 Task: Move the task Improve the appâ€™s error messages and user feedback system to the section To-Do in the project Vertex and sort the tasks in the project by Assignee in Descending order.
Action: Mouse moved to (48, 395)
Screenshot: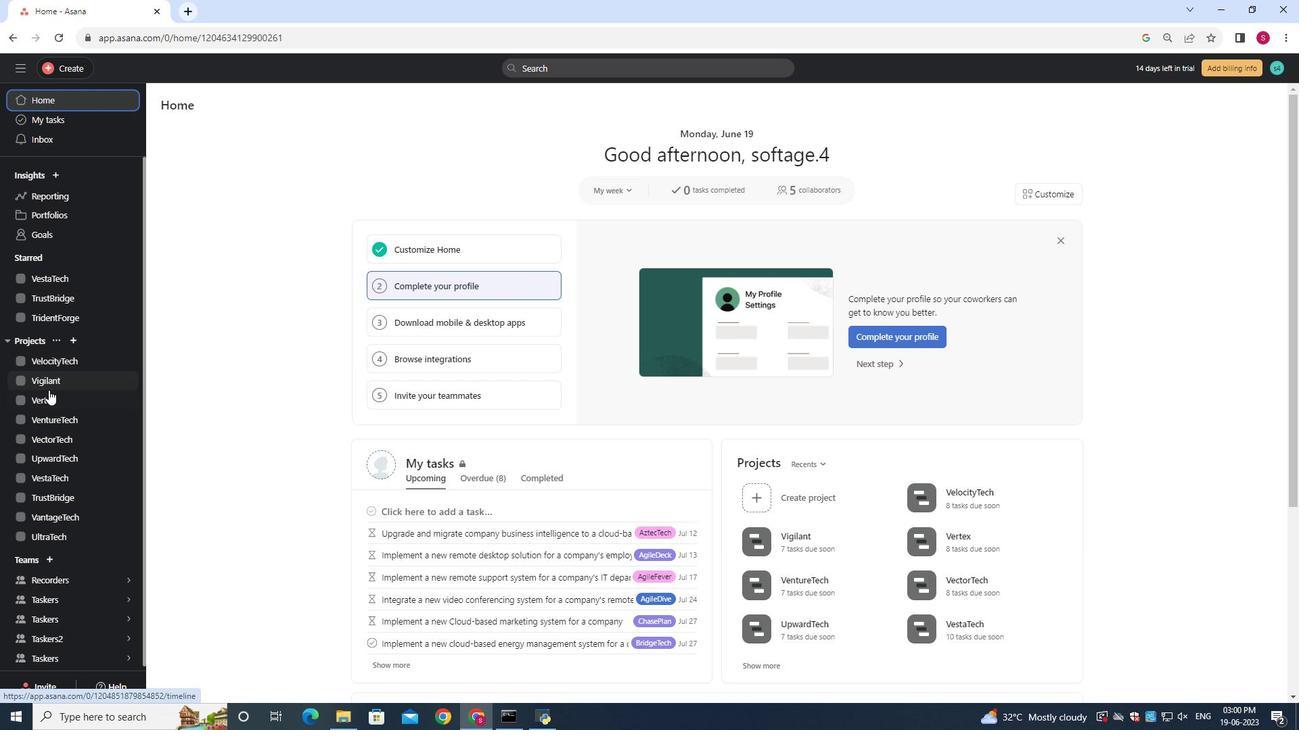 
Action: Mouse pressed left at (48, 395)
Screenshot: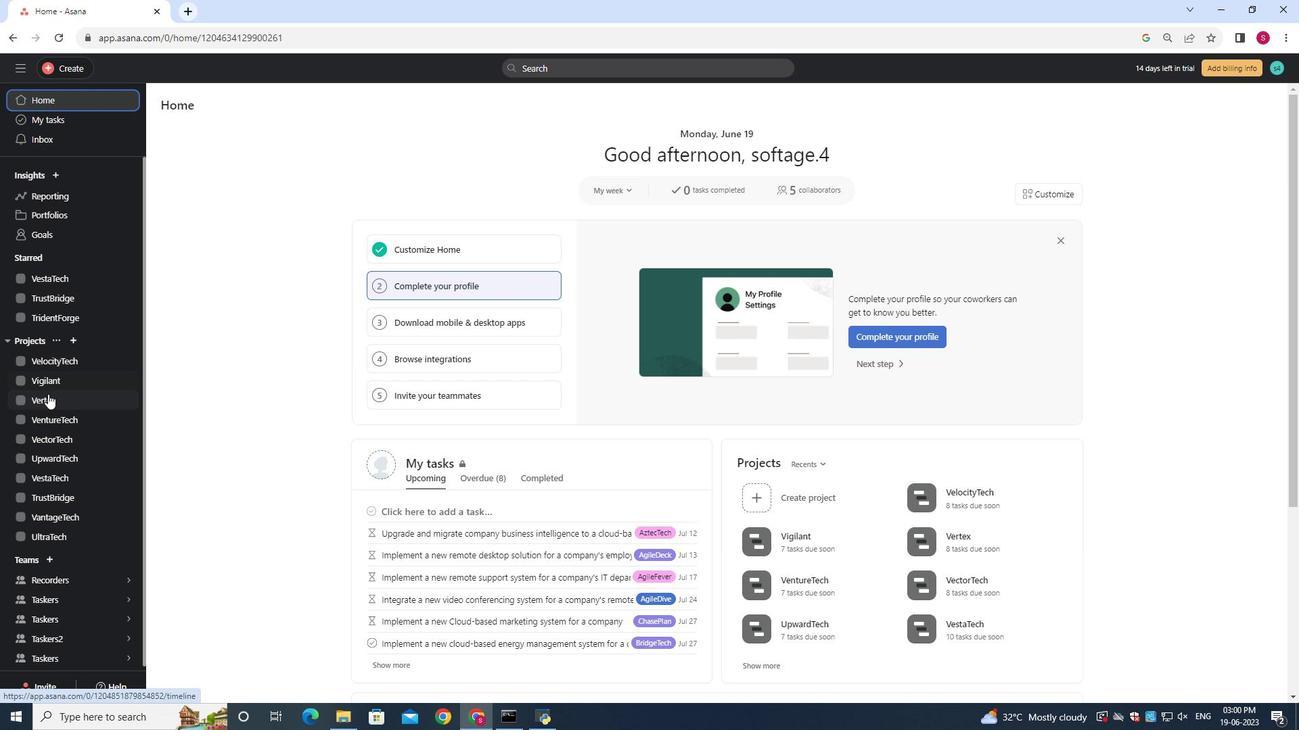 
Action: Mouse moved to (619, 457)
Screenshot: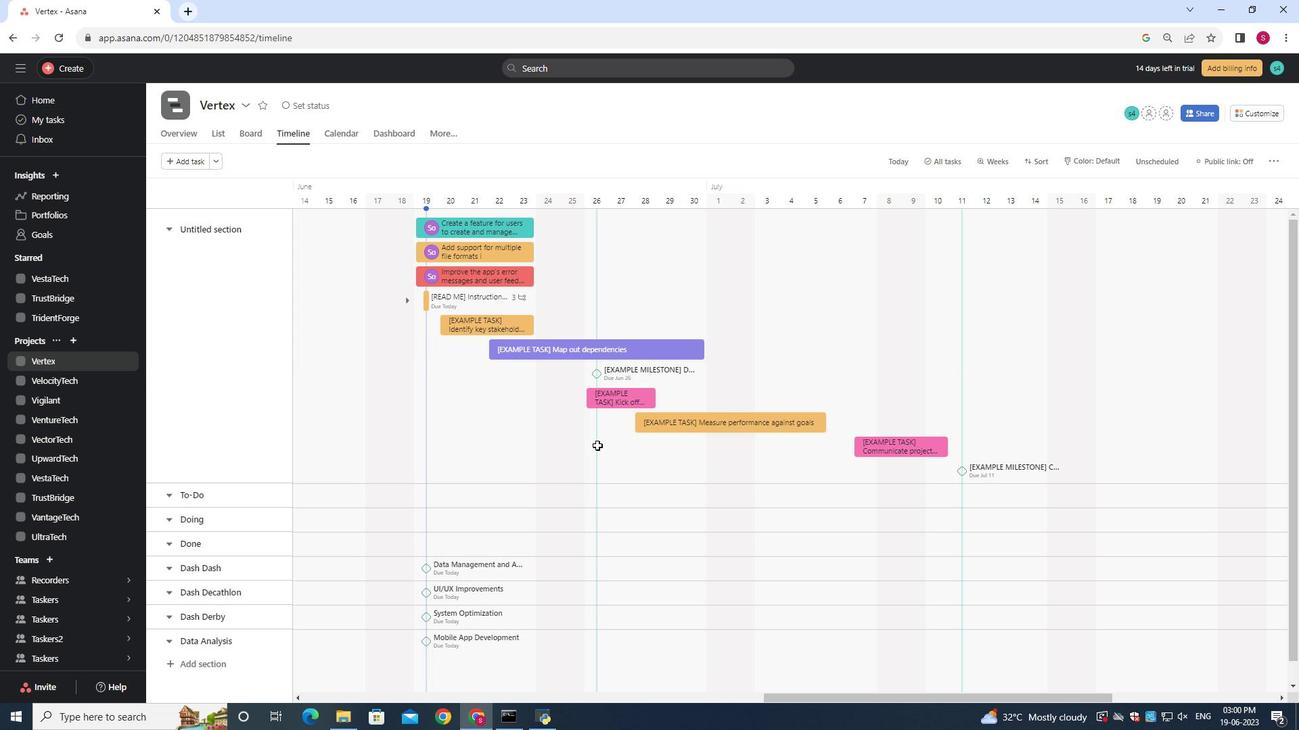 
Action: Mouse scrolled (619, 456) with delta (0, 0)
Screenshot: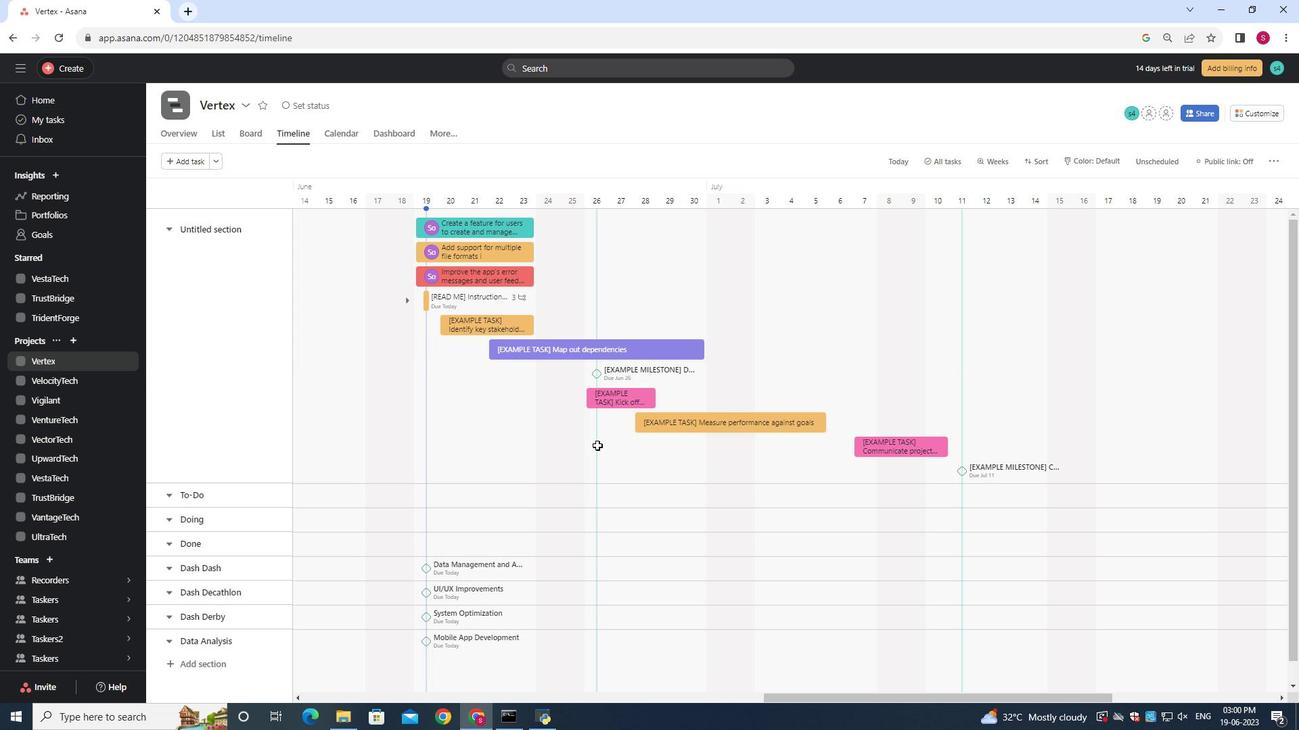 
Action: Mouse moved to (620, 458)
Screenshot: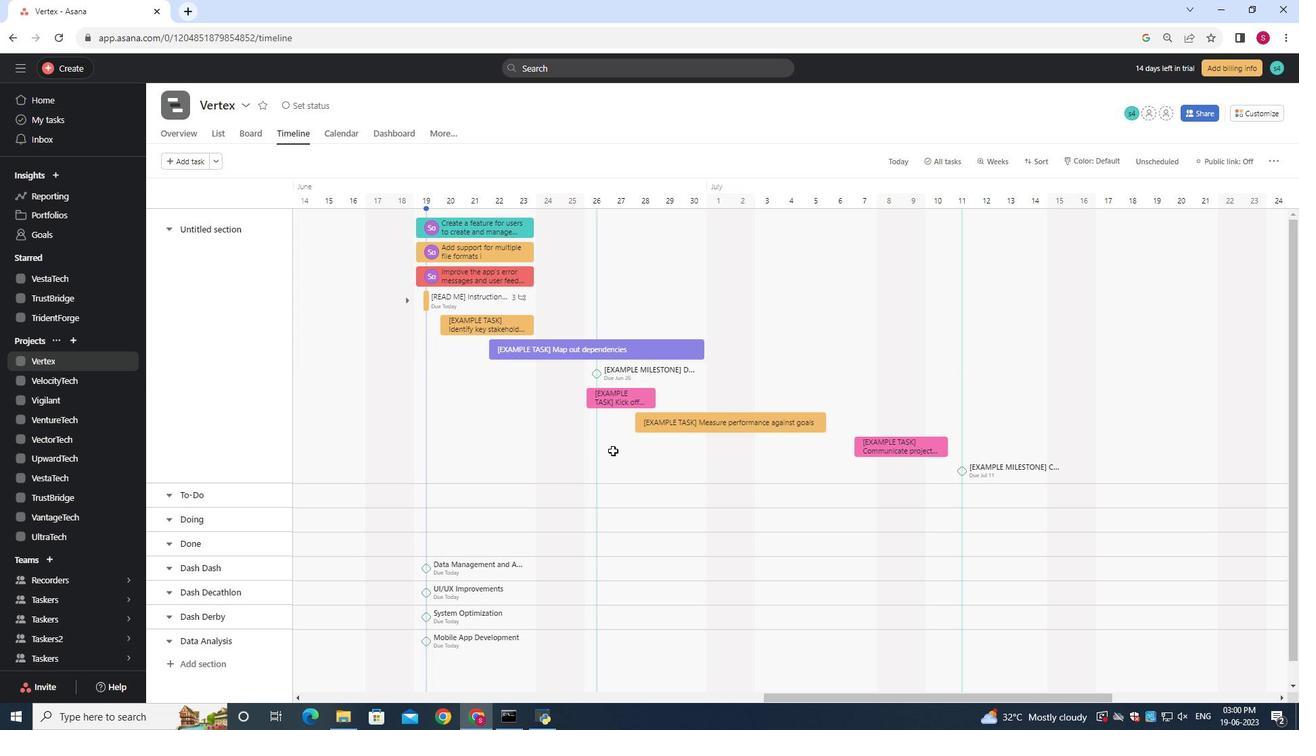 
Action: Mouse scrolled (620, 457) with delta (0, 0)
Screenshot: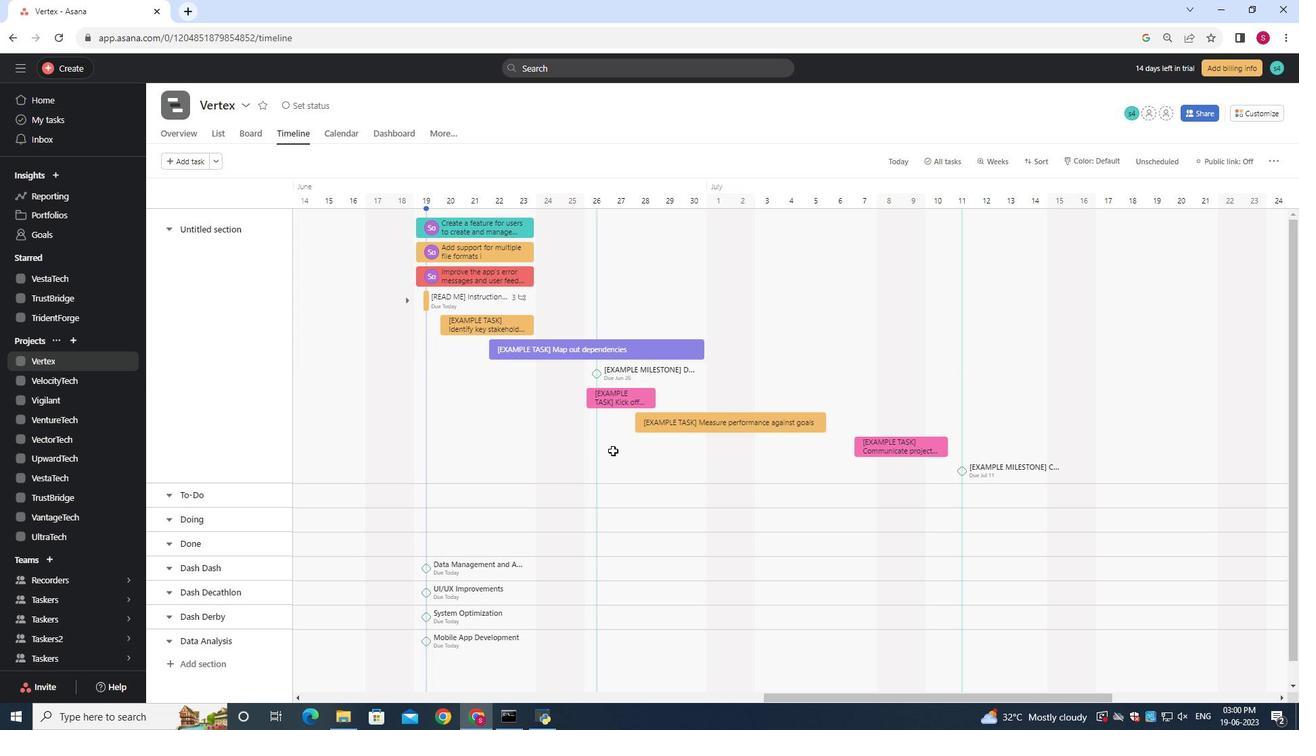 
Action: Mouse scrolled (620, 457) with delta (0, 0)
Screenshot: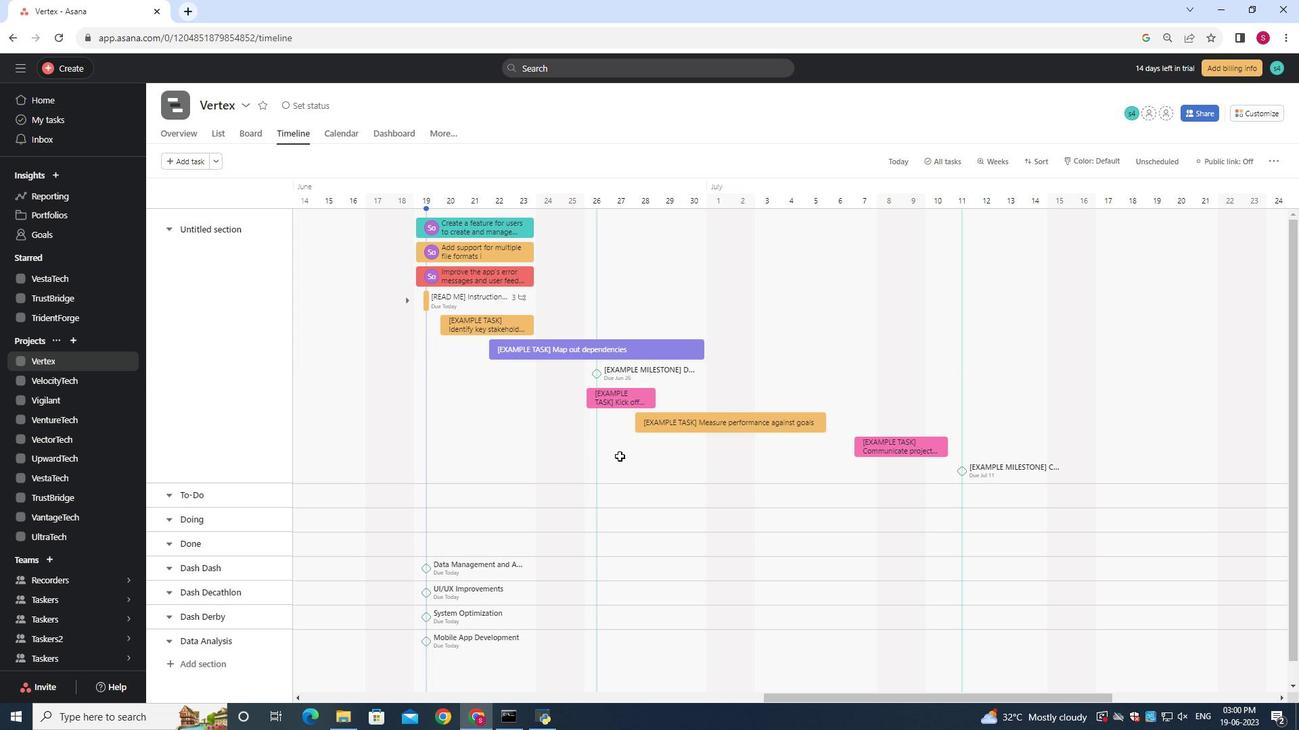 
Action: Mouse moved to (600, 468)
Screenshot: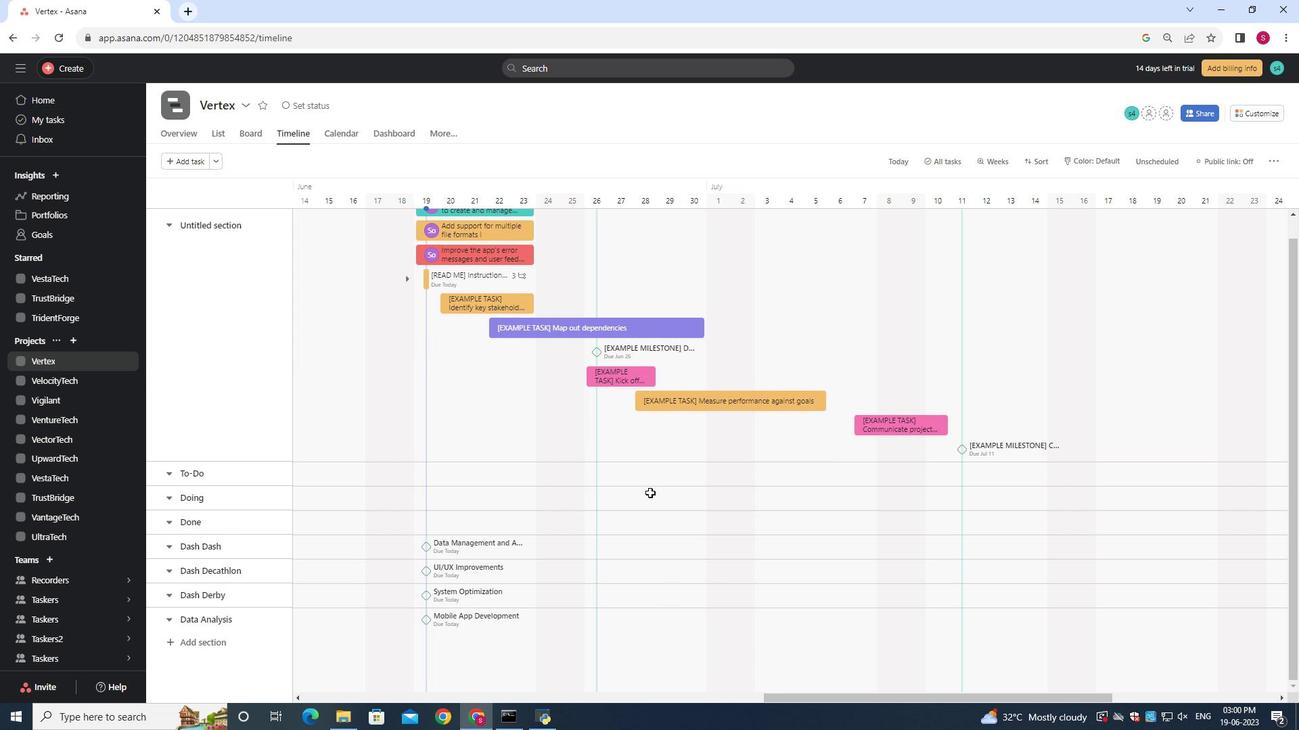 
Action: Mouse scrolled (600, 469) with delta (0, 0)
Screenshot: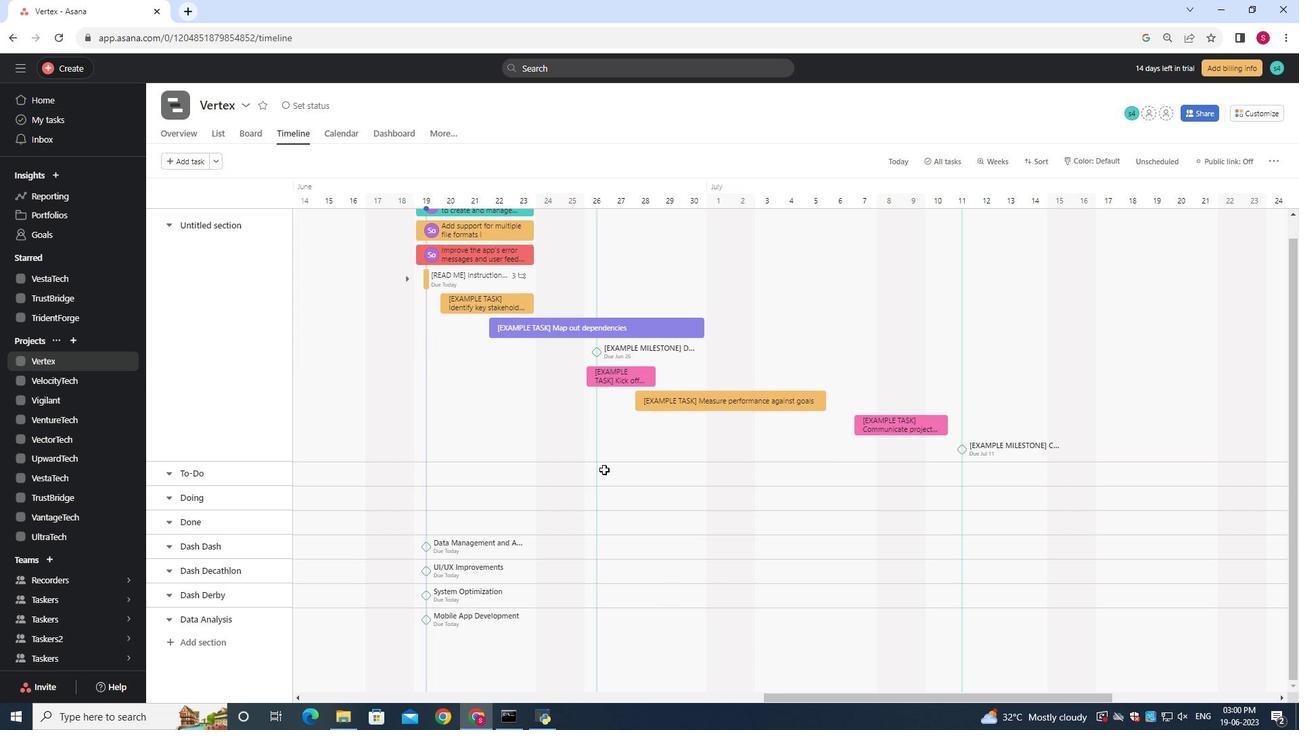 
Action: Mouse scrolled (600, 469) with delta (0, 0)
Screenshot: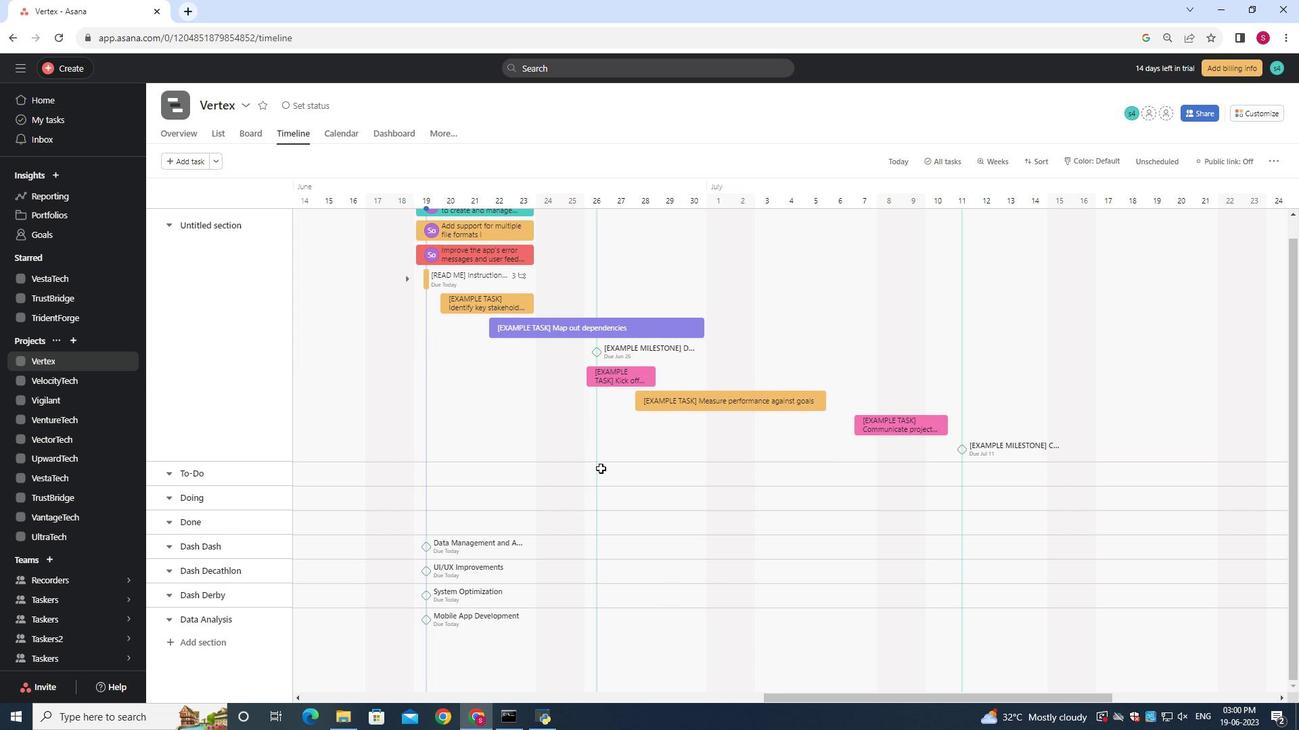 
Action: Mouse scrolled (600, 469) with delta (0, 0)
Screenshot: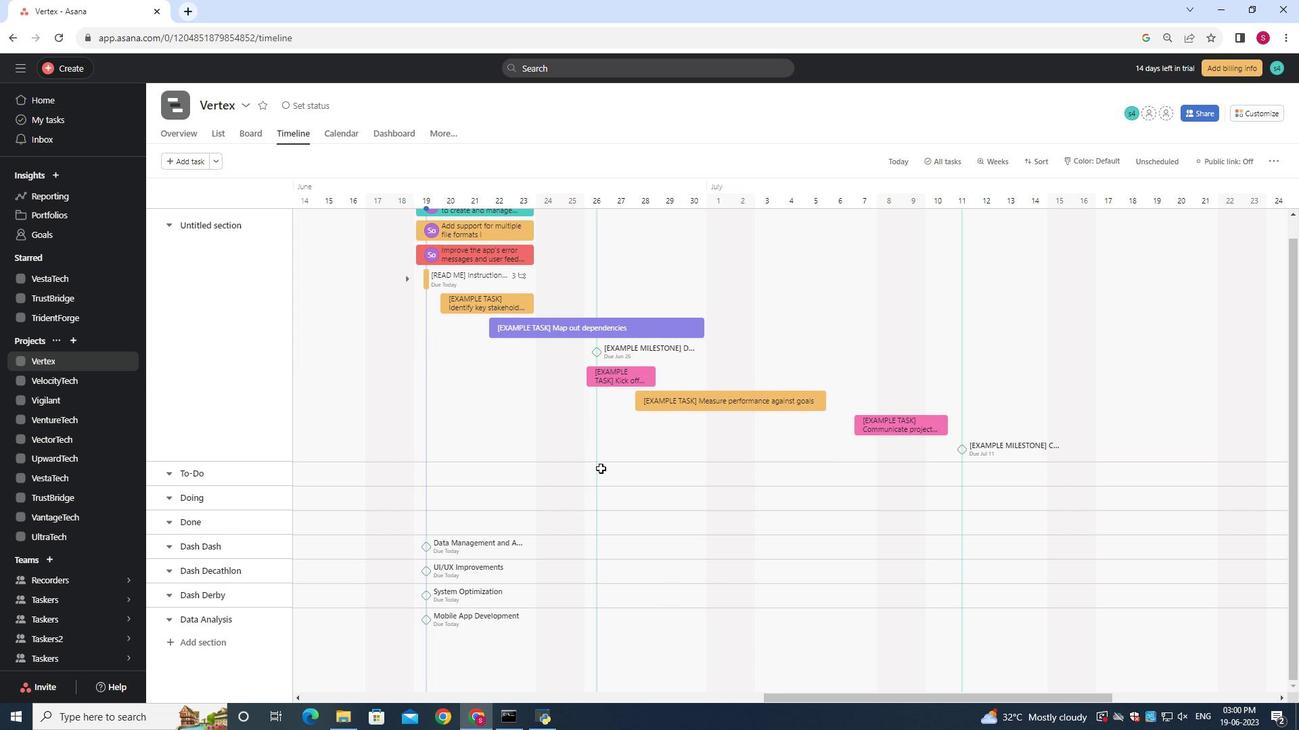 
Action: Mouse scrolled (600, 469) with delta (0, 0)
Screenshot: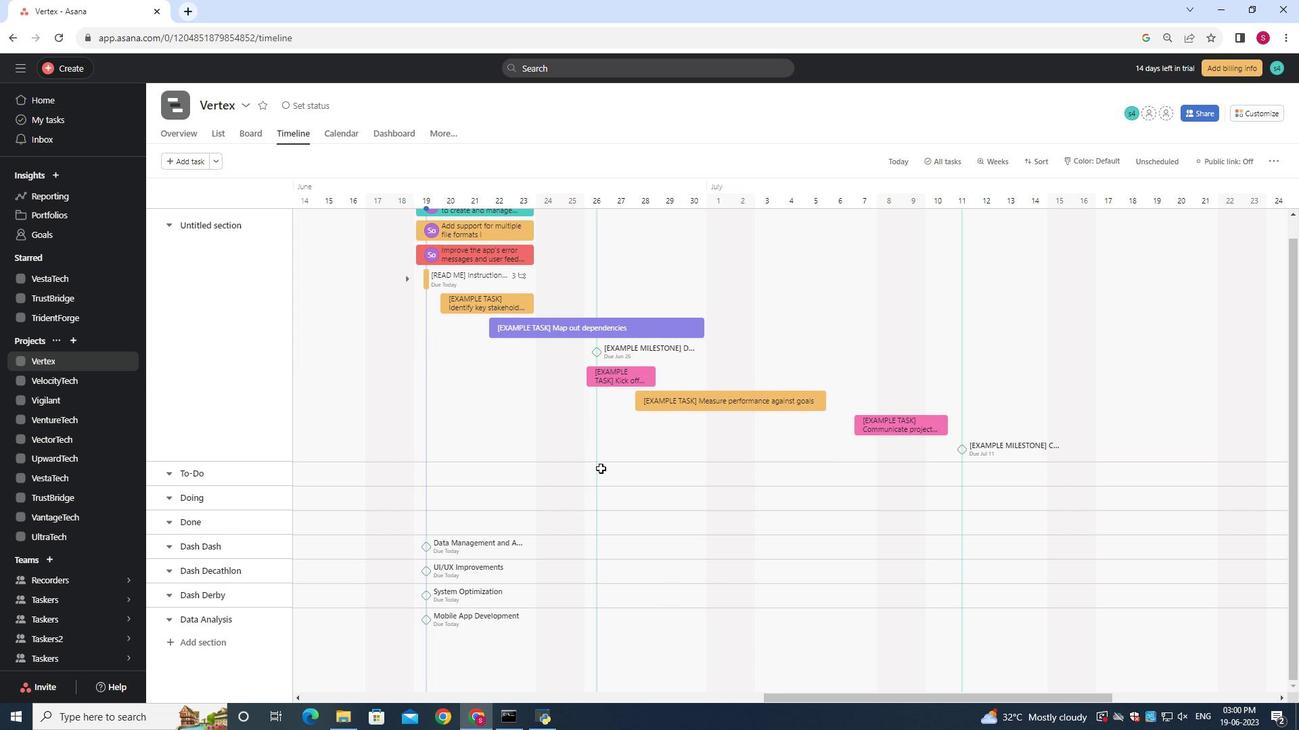 
Action: Mouse scrolled (600, 469) with delta (0, 0)
Screenshot: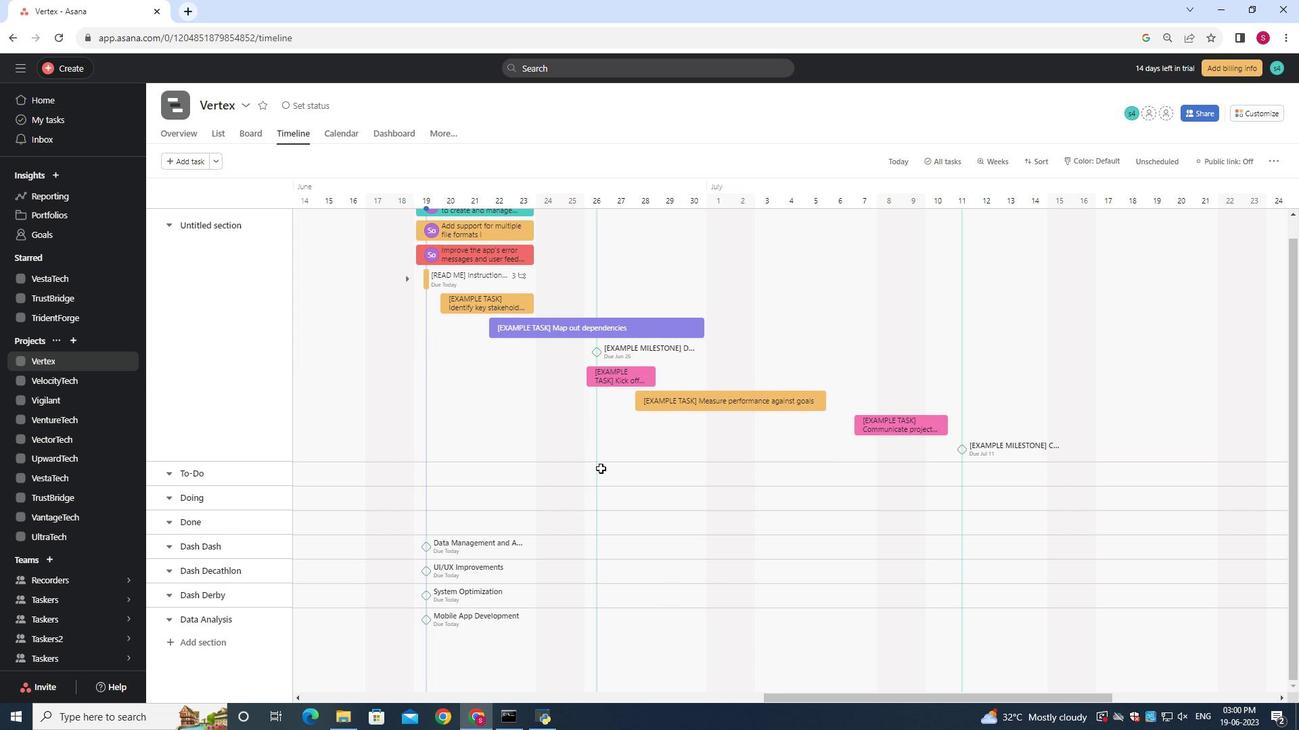 
Action: Mouse moved to (554, 414)
Screenshot: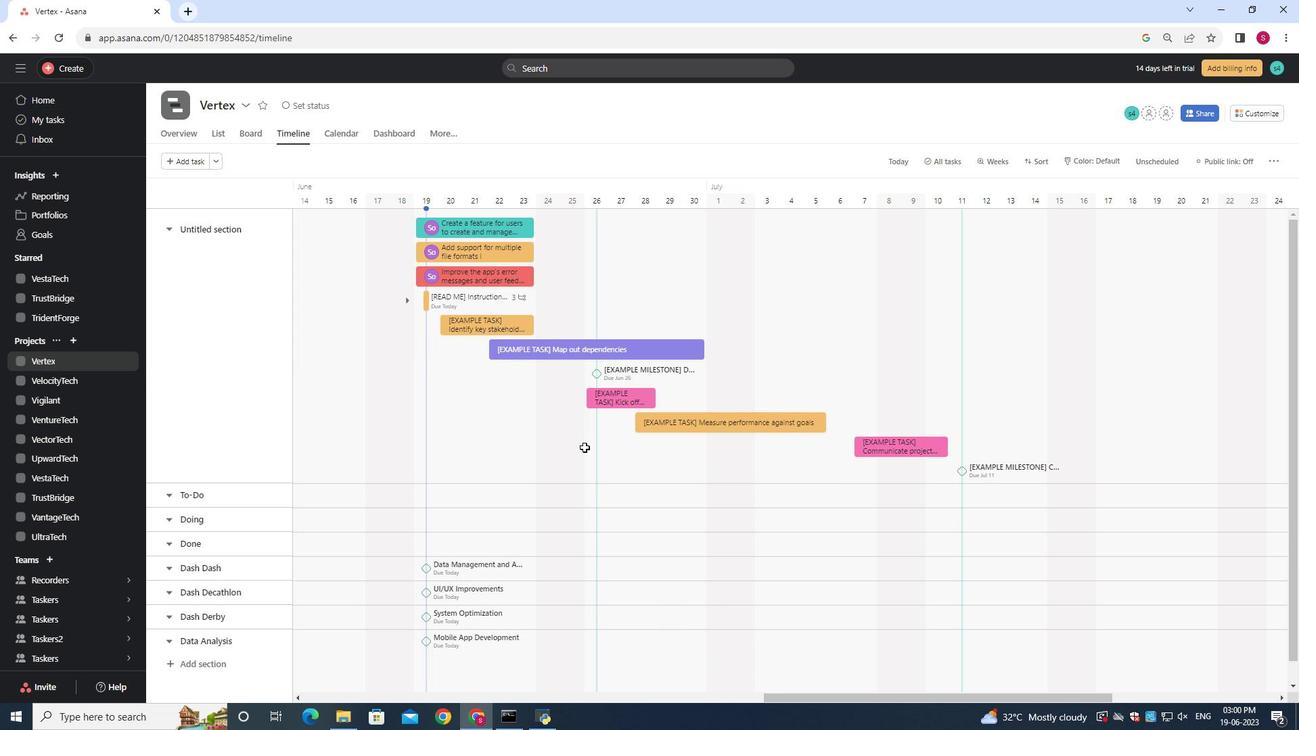 
Action: Mouse scrolled (554, 415) with delta (0, 0)
Screenshot: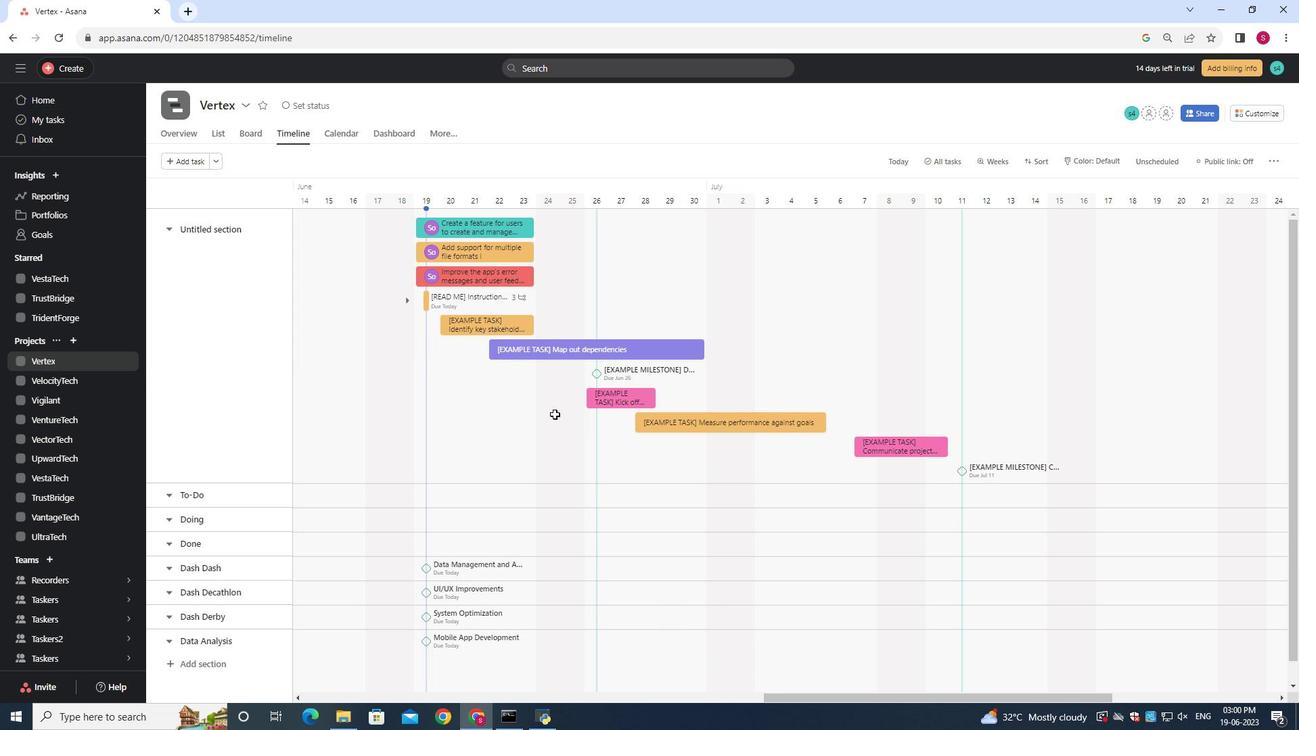 
Action: Mouse scrolled (554, 415) with delta (0, 0)
Screenshot: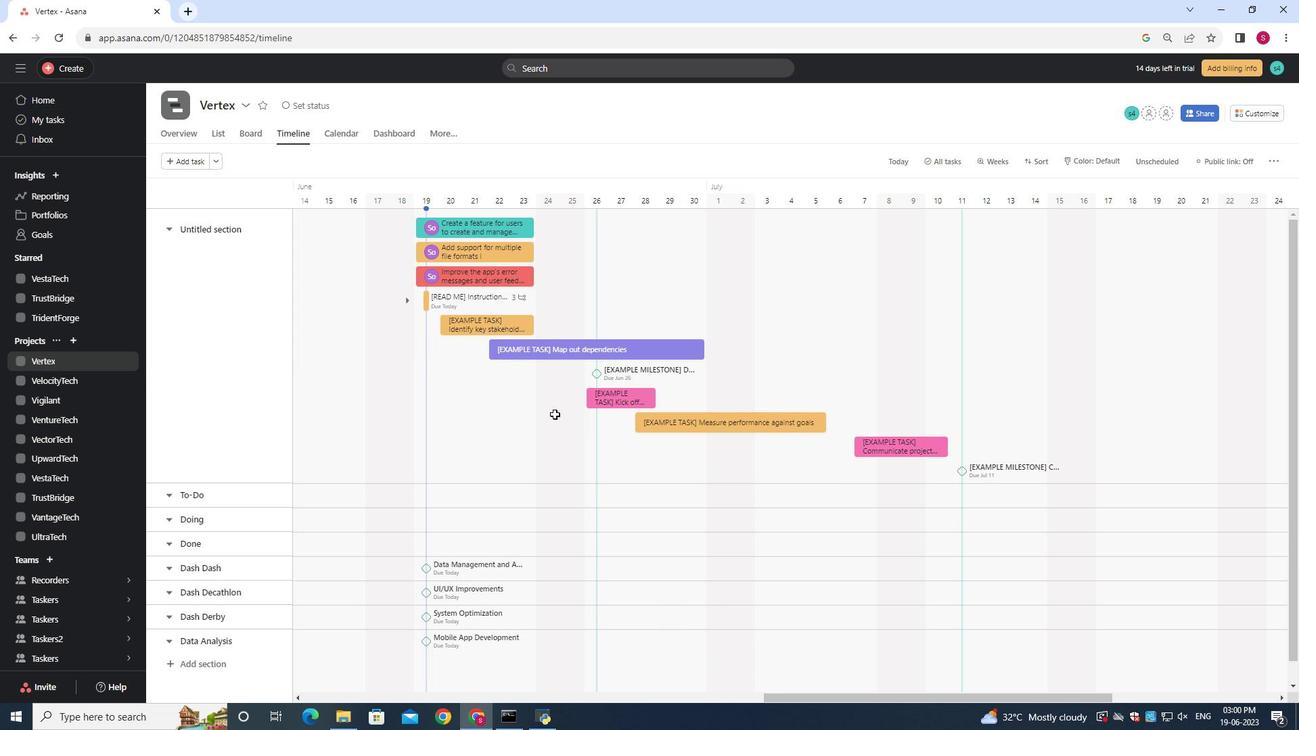 
Action: Mouse scrolled (554, 415) with delta (0, 0)
Screenshot: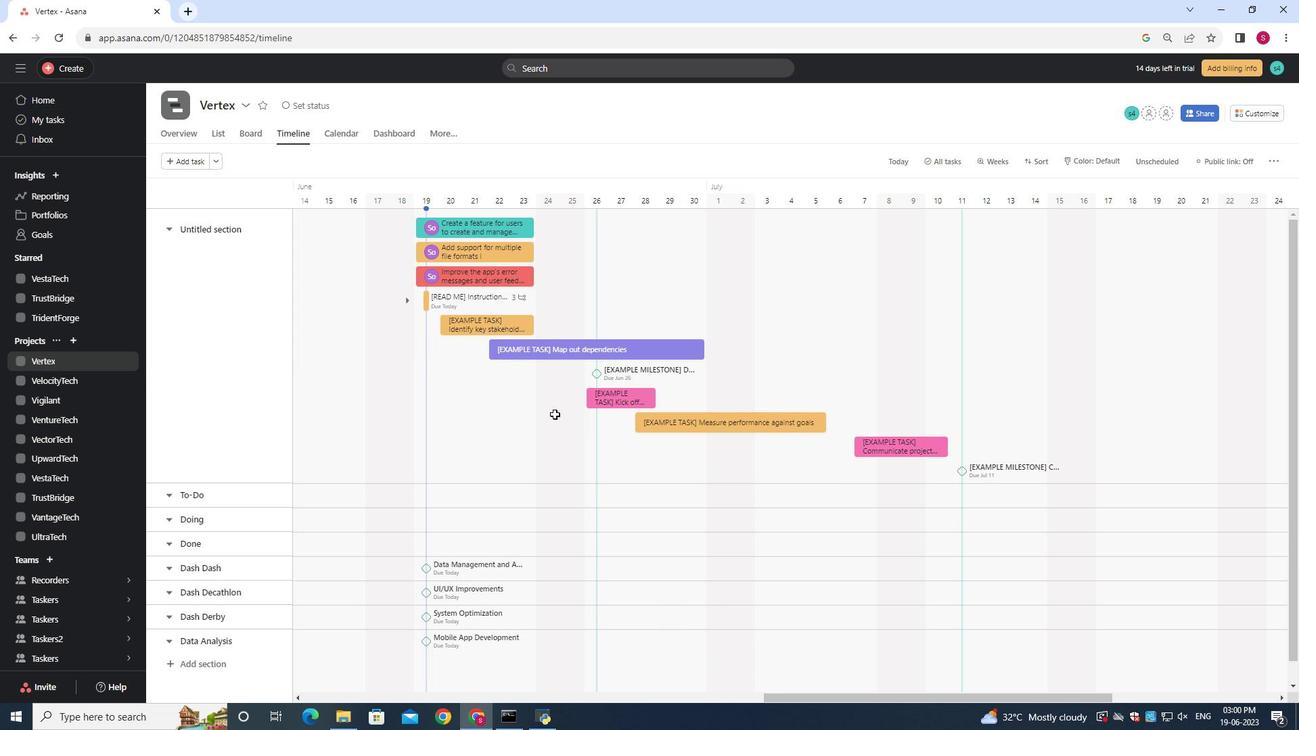 
Action: Mouse scrolled (554, 415) with delta (0, 0)
Screenshot: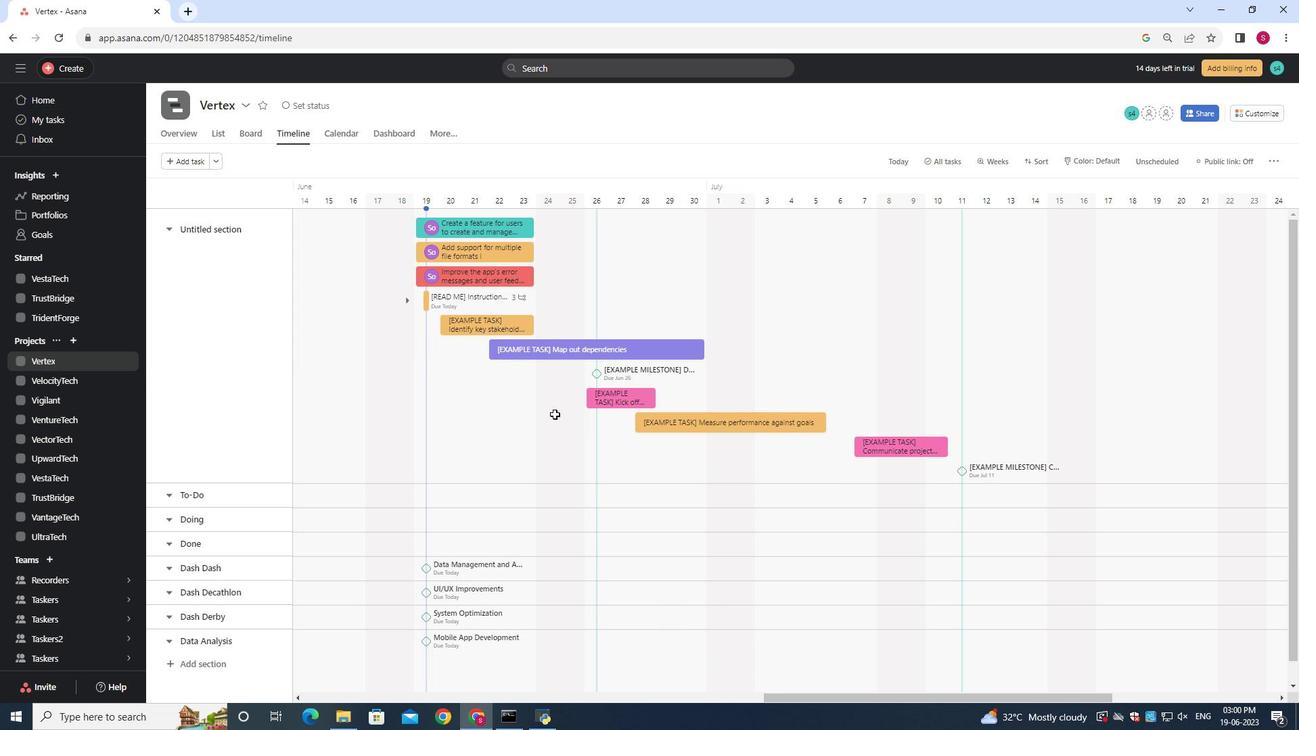 
Action: Mouse scrolled (554, 415) with delta (0, 0)
Screenshot: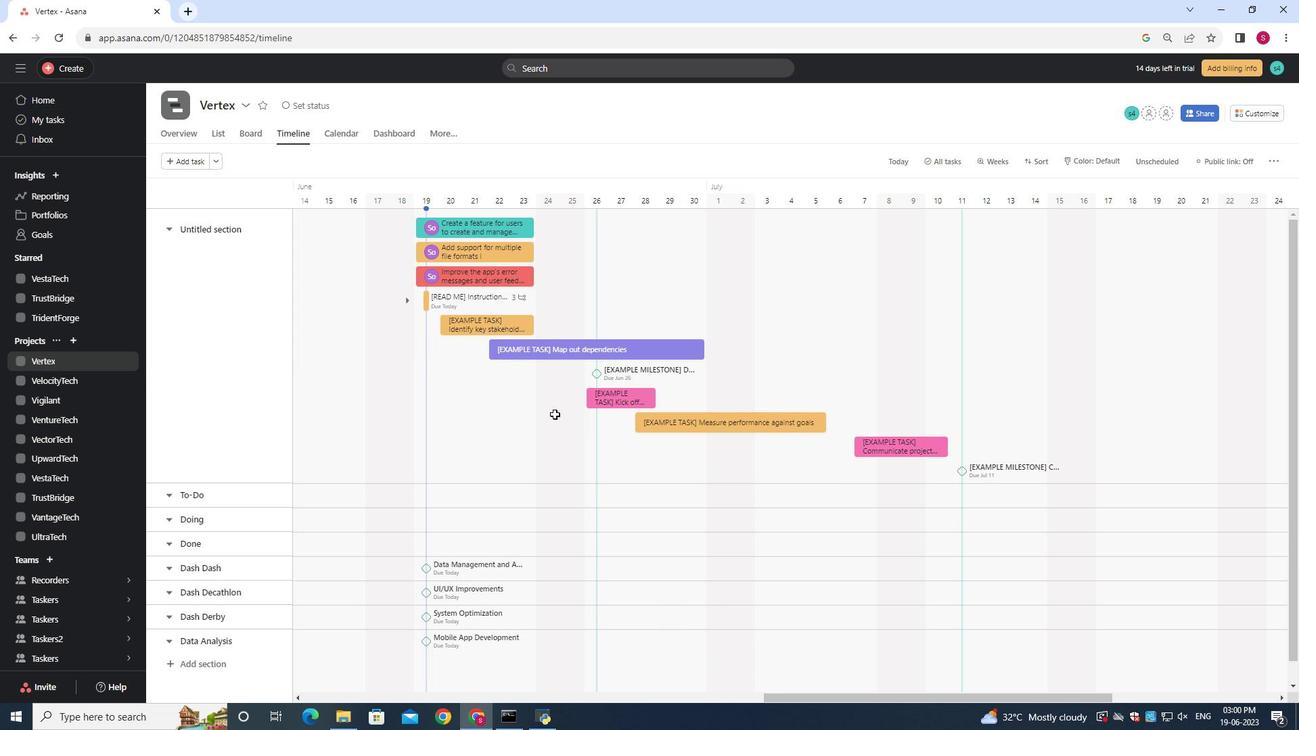 
Action: Mouse moved to (481, 274)
Screenshot: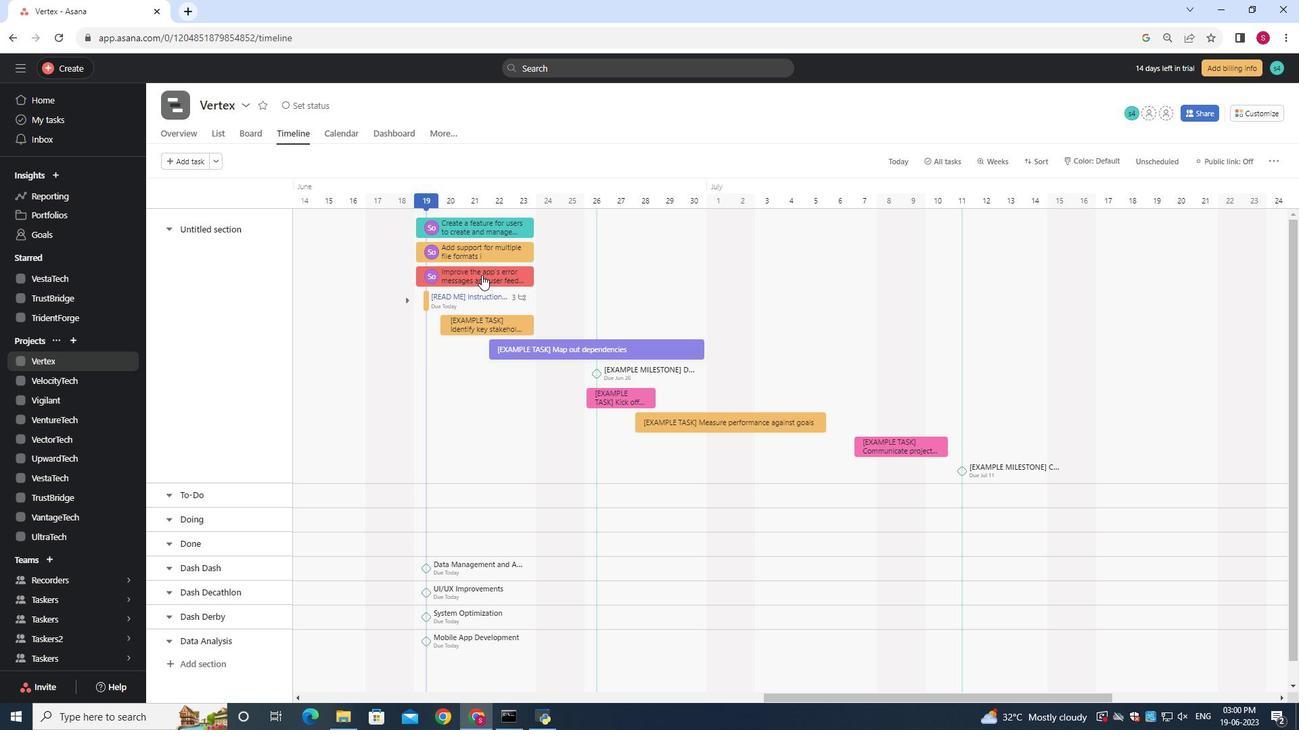 
Action: Mouse pressed left at (481, 274)
Screenshot: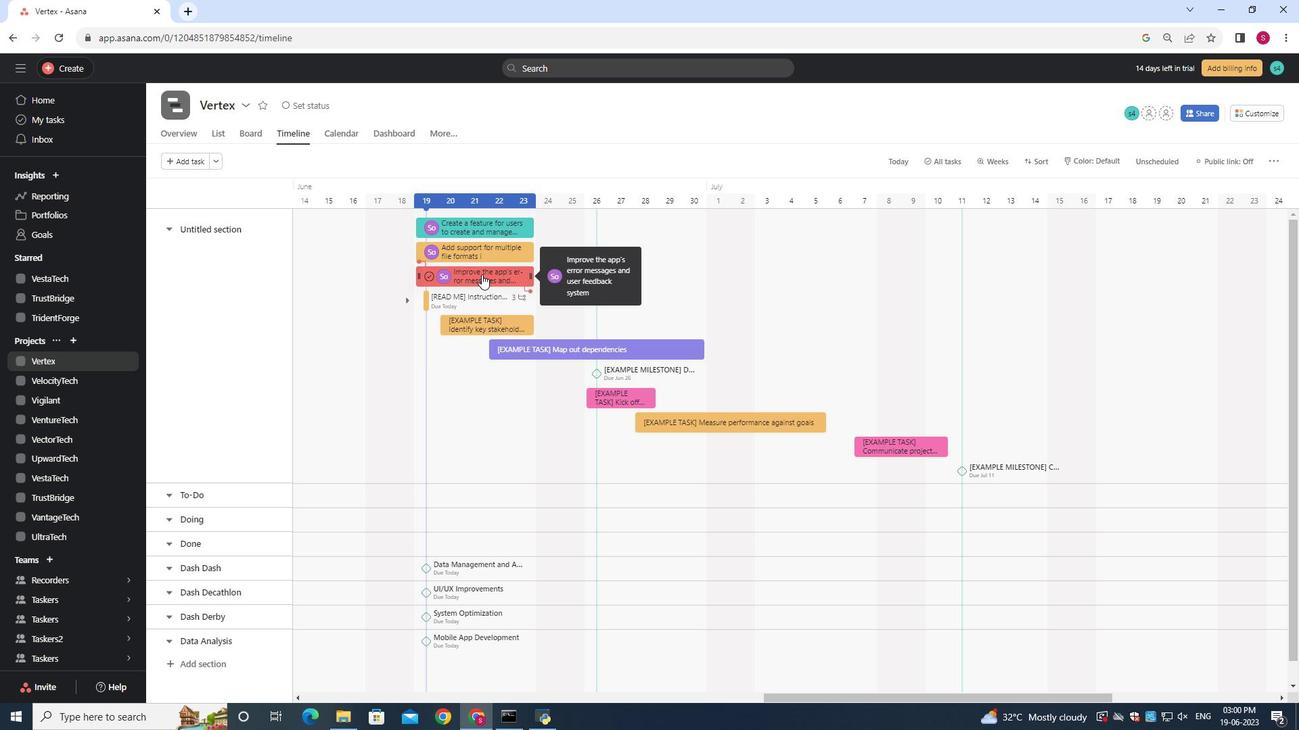 
Action: Mouse moved to (213, 135)
Screenshot: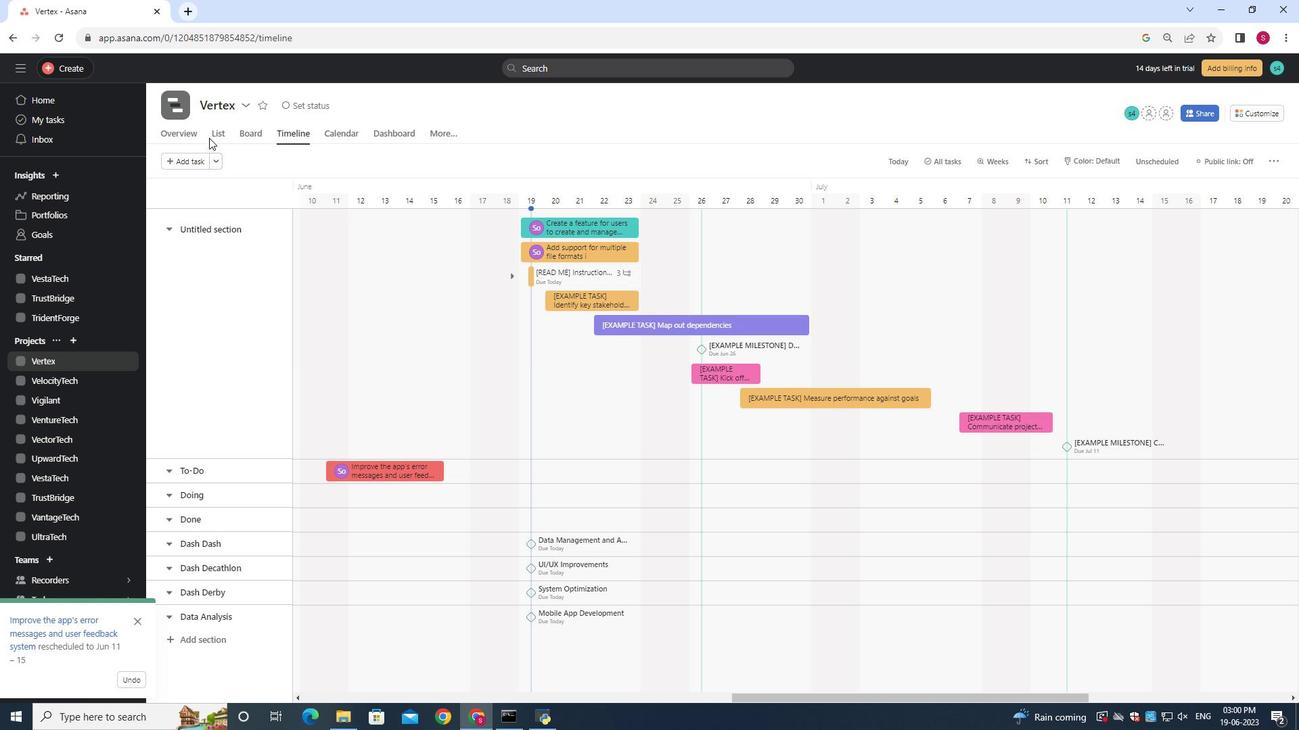 
Action: Mouse pressed left at (213, 135)
Screenshot: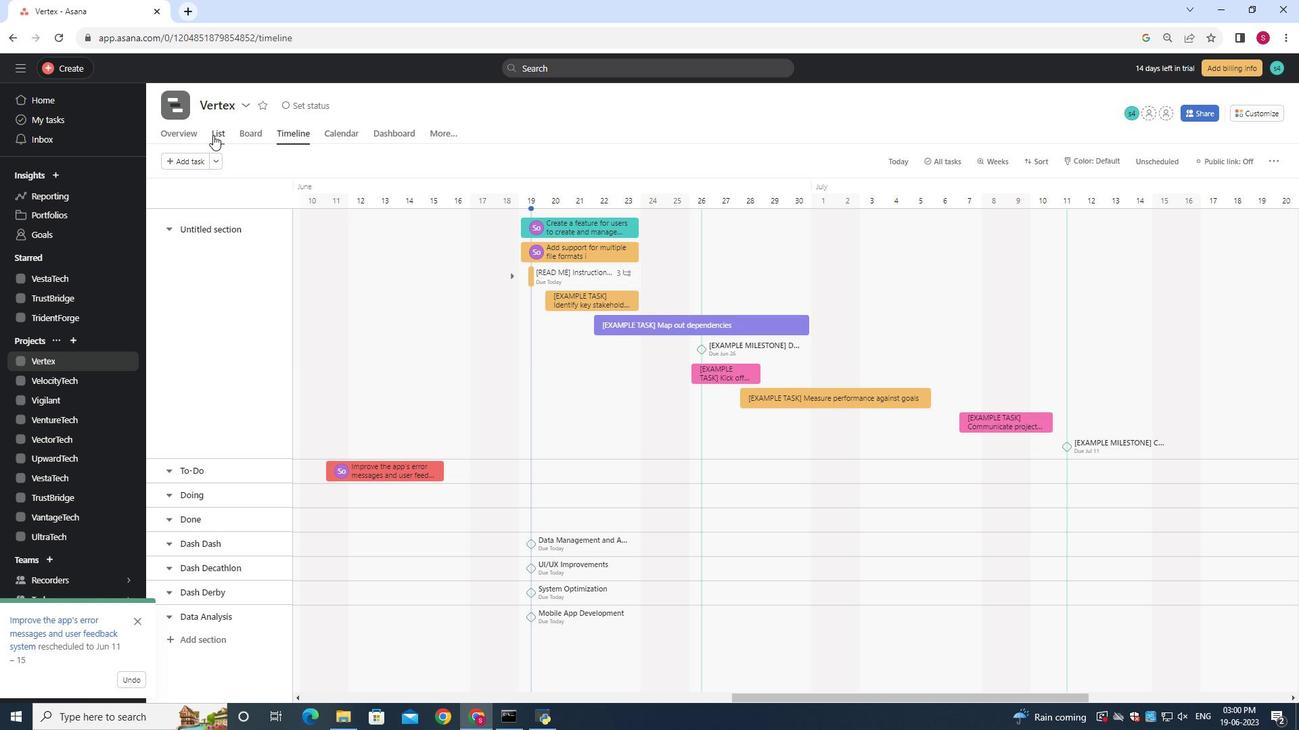 
Action: Mouse moved to (298, 163)
Screenshot: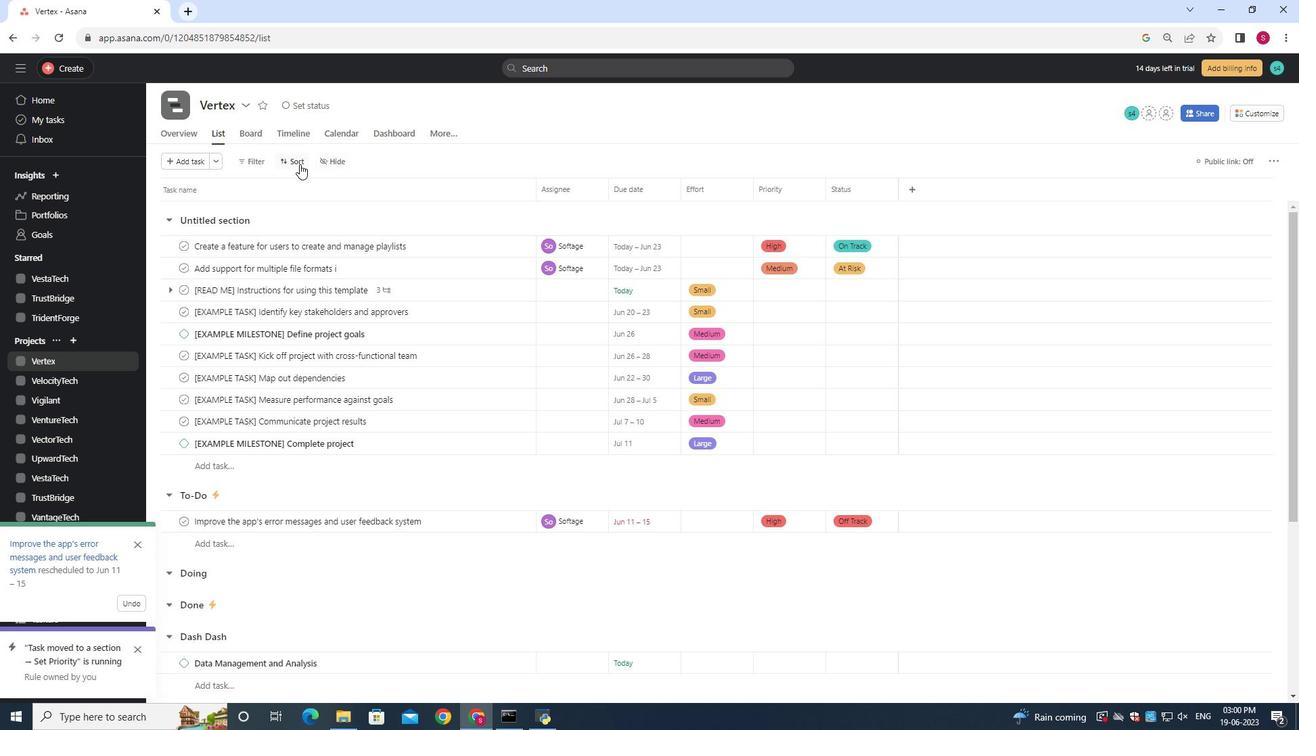 
Action: Mouse pressed left at (298, 163)
Screenshot: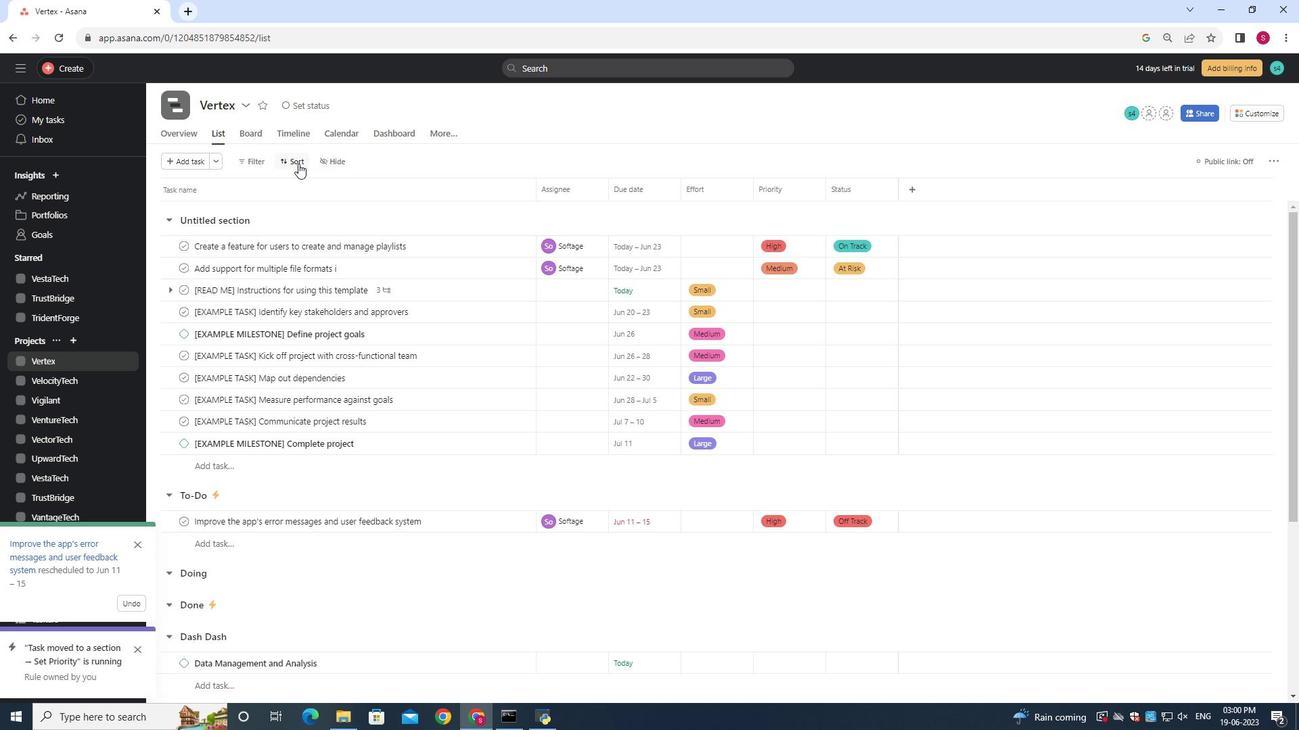 
Action: Mouse moved to (319, 257)
Screenshot: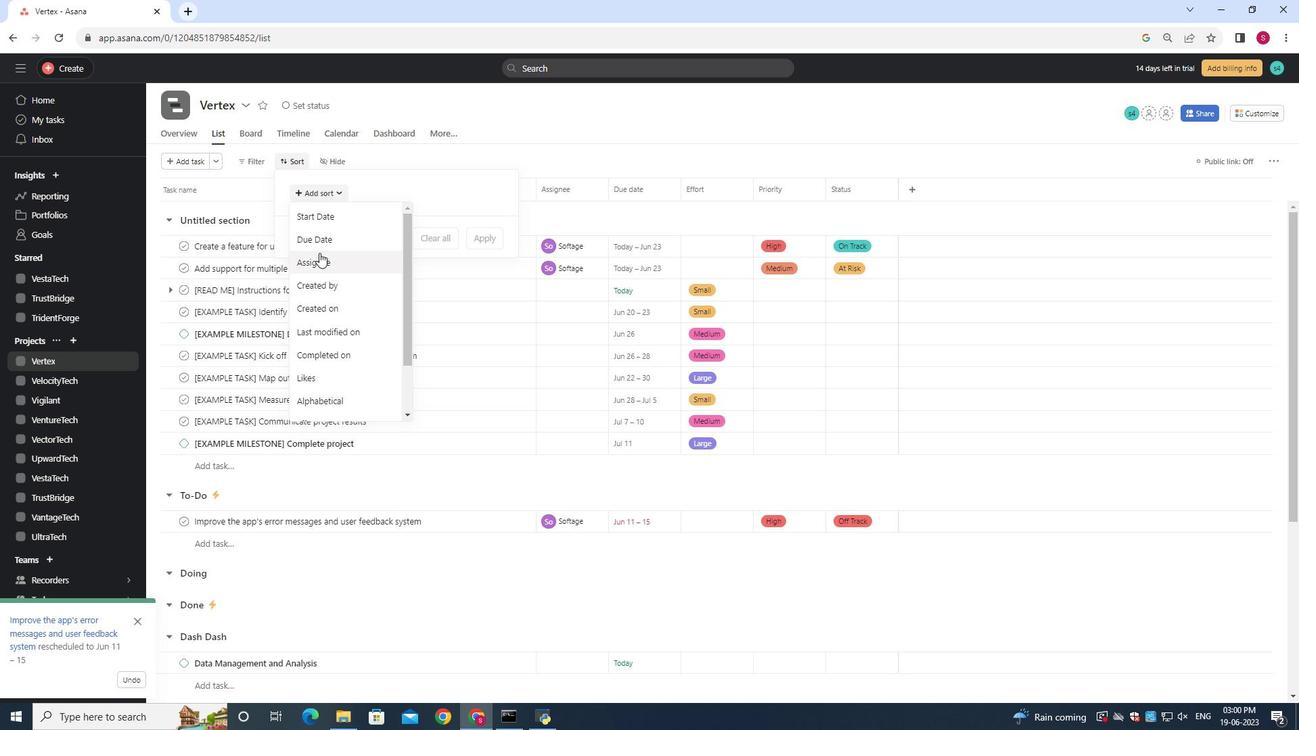 
Action: Mouse pressed left at (319, 257)
Screenshot: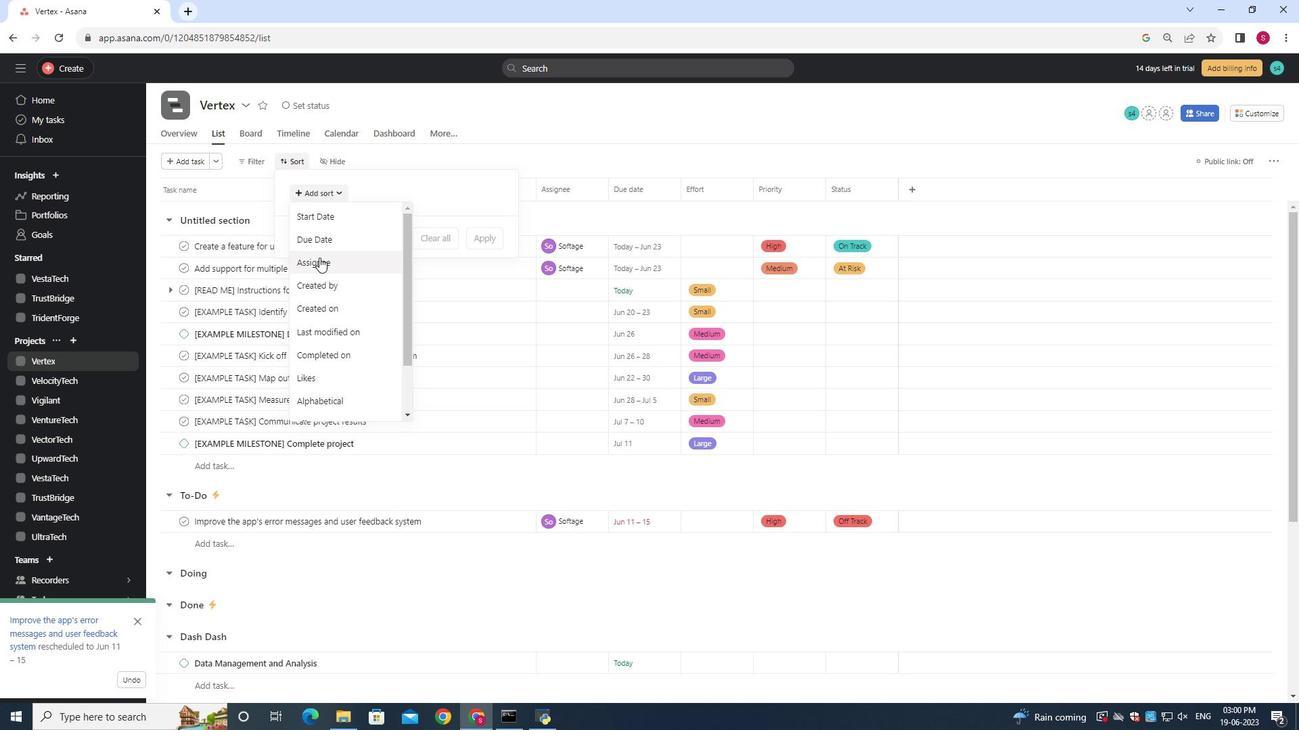 
Action: Mouse moved to (366, 214)
Screenshot: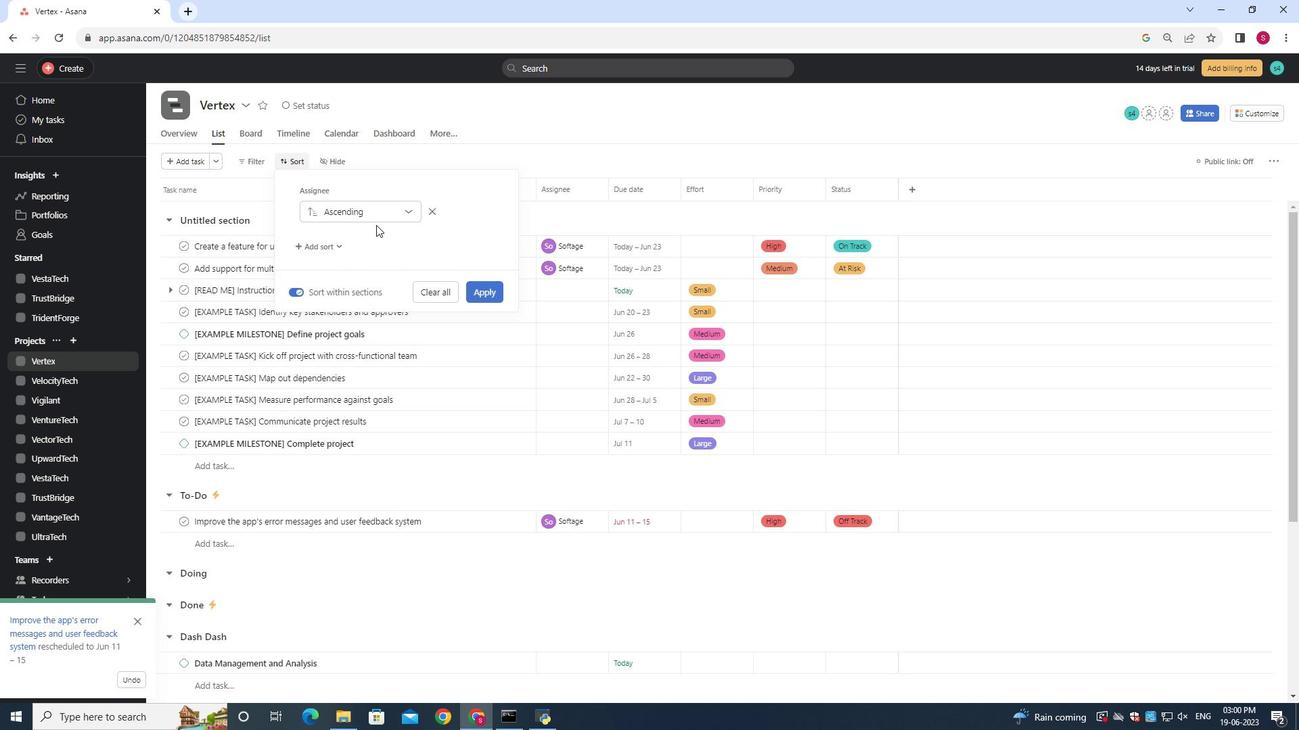 
Action: Mouse pressed left at (366, 214)
Screenshot: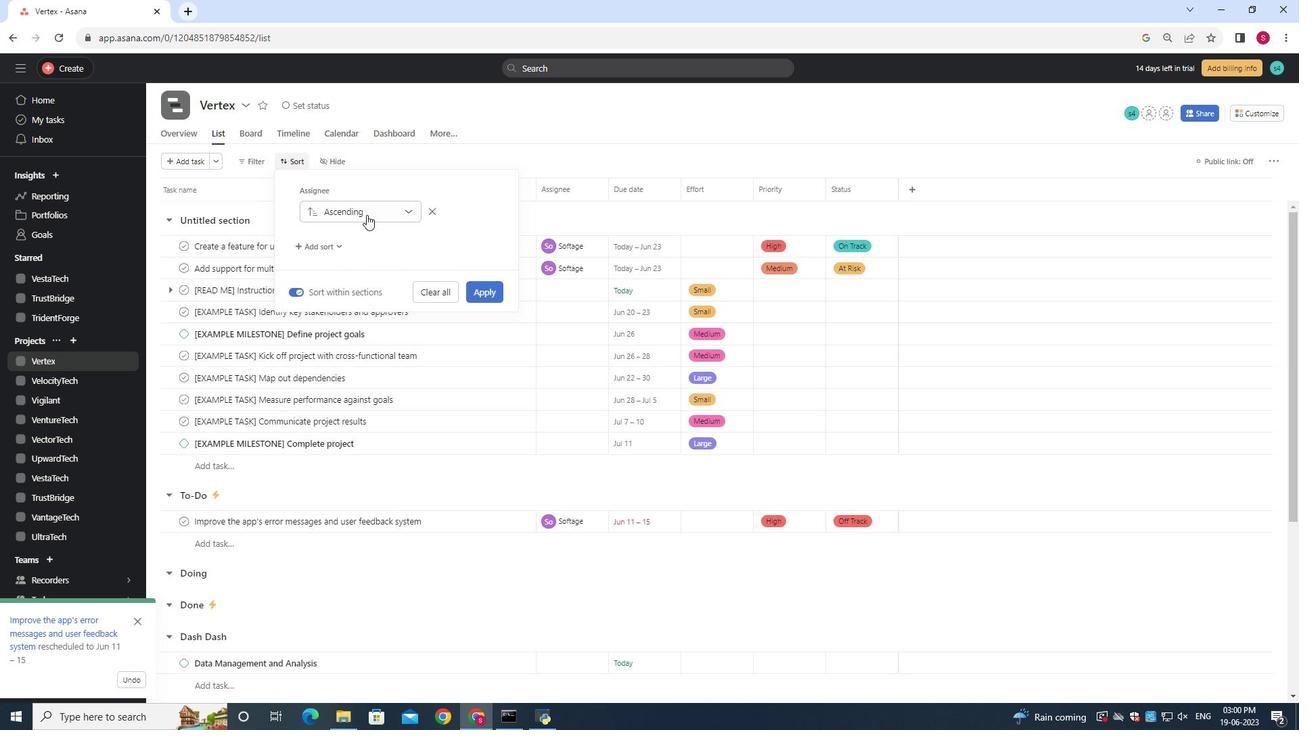 
Action: Mouse moved to (355, 257)
Screenshot: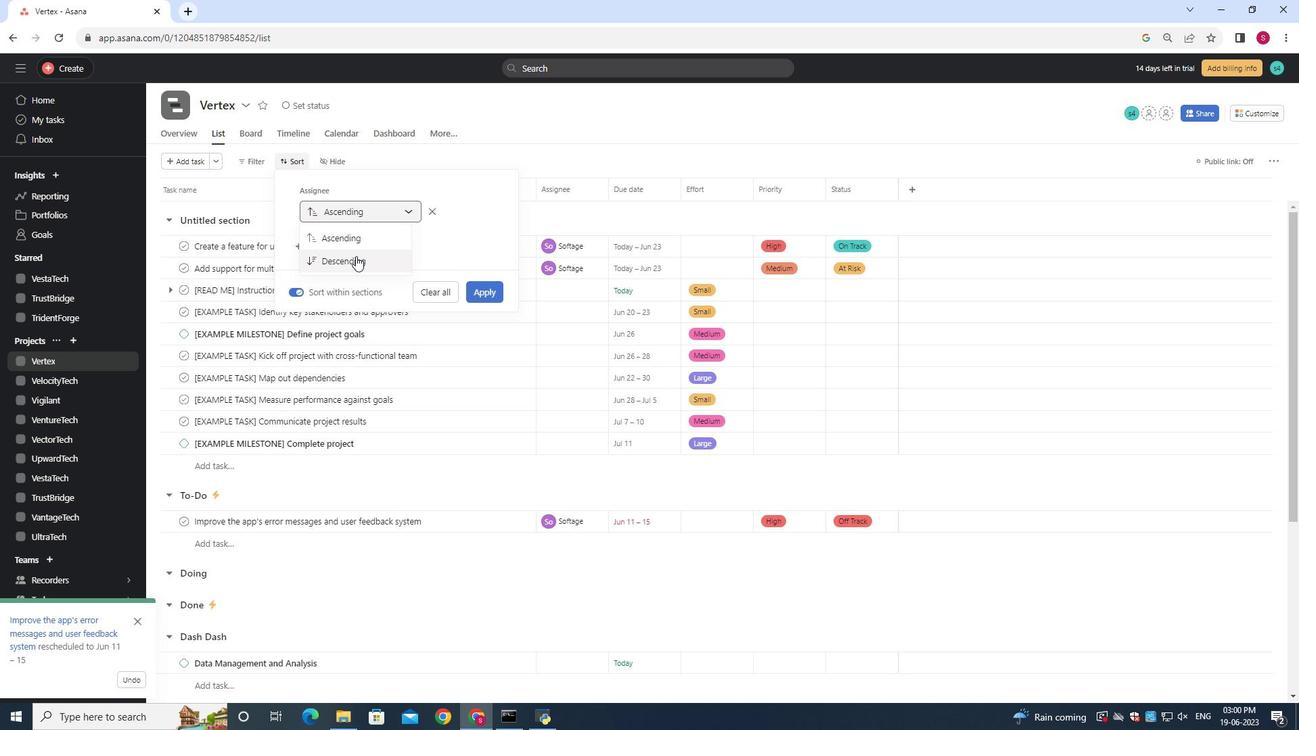 
Action: Mouse pressed left at (355, 257)
Screenshot: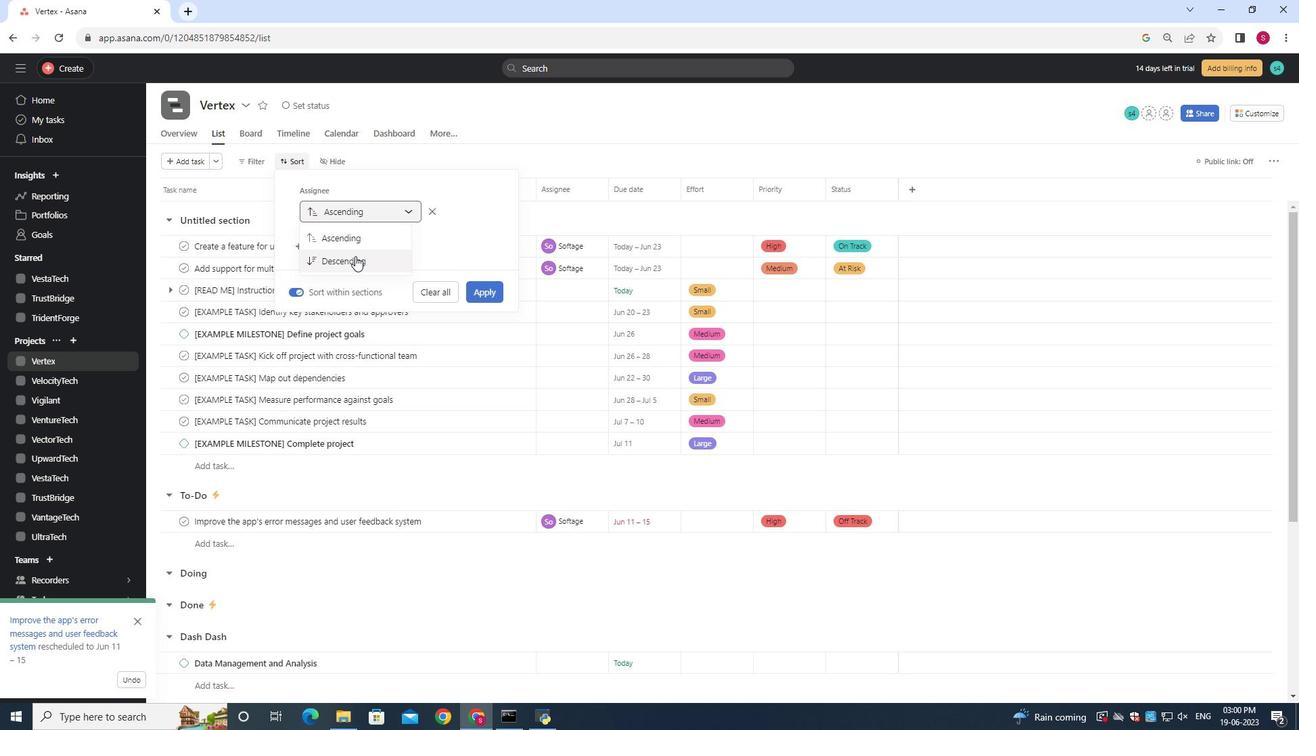 
Action: Mouse moved to (490, 298)
Screenshot: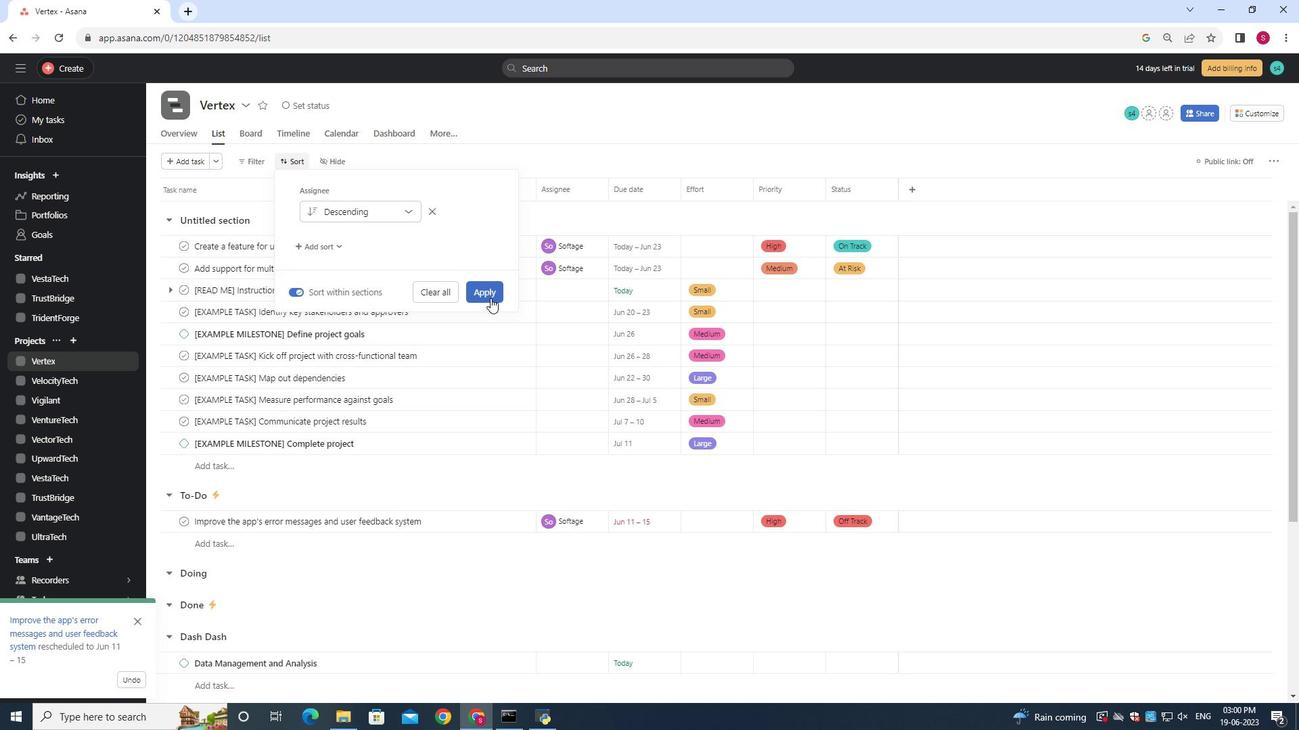 
Action: Mouse pressed left at (490, 298)
Screenshot: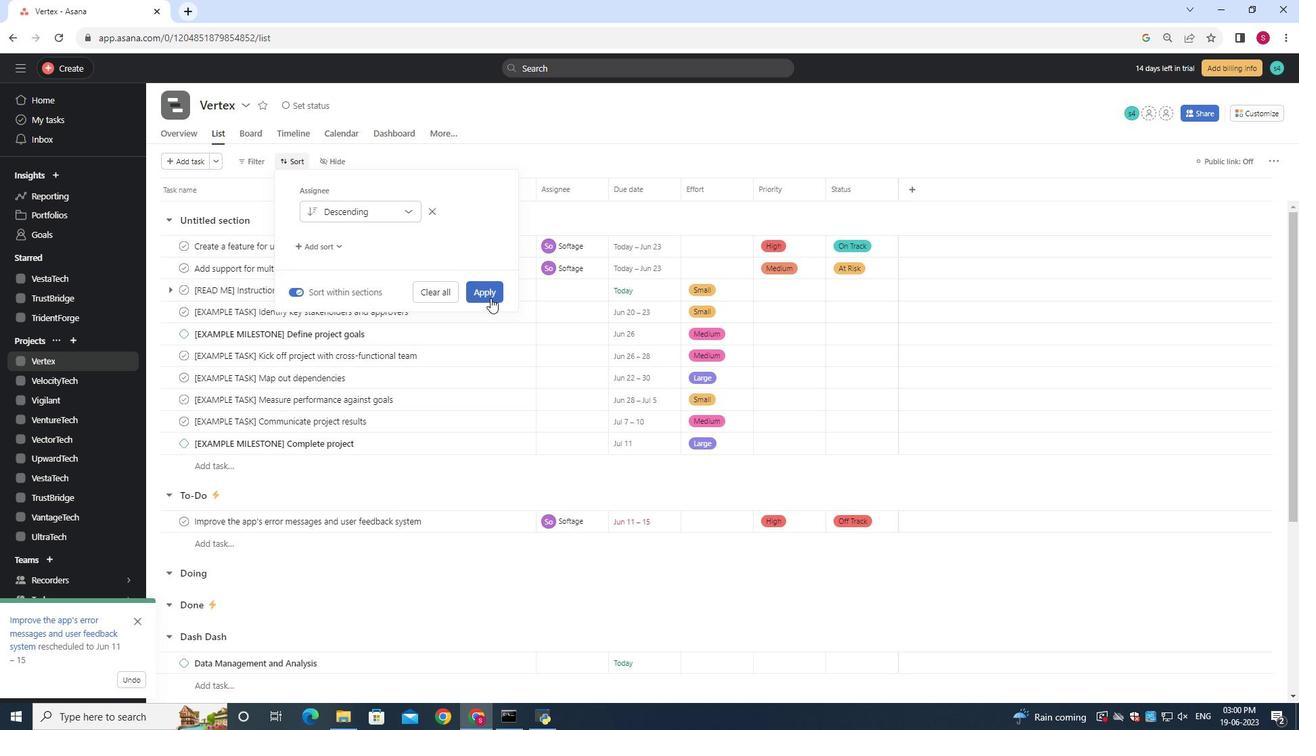 
Action: Mouse moved to (485, 291)
Screenshot: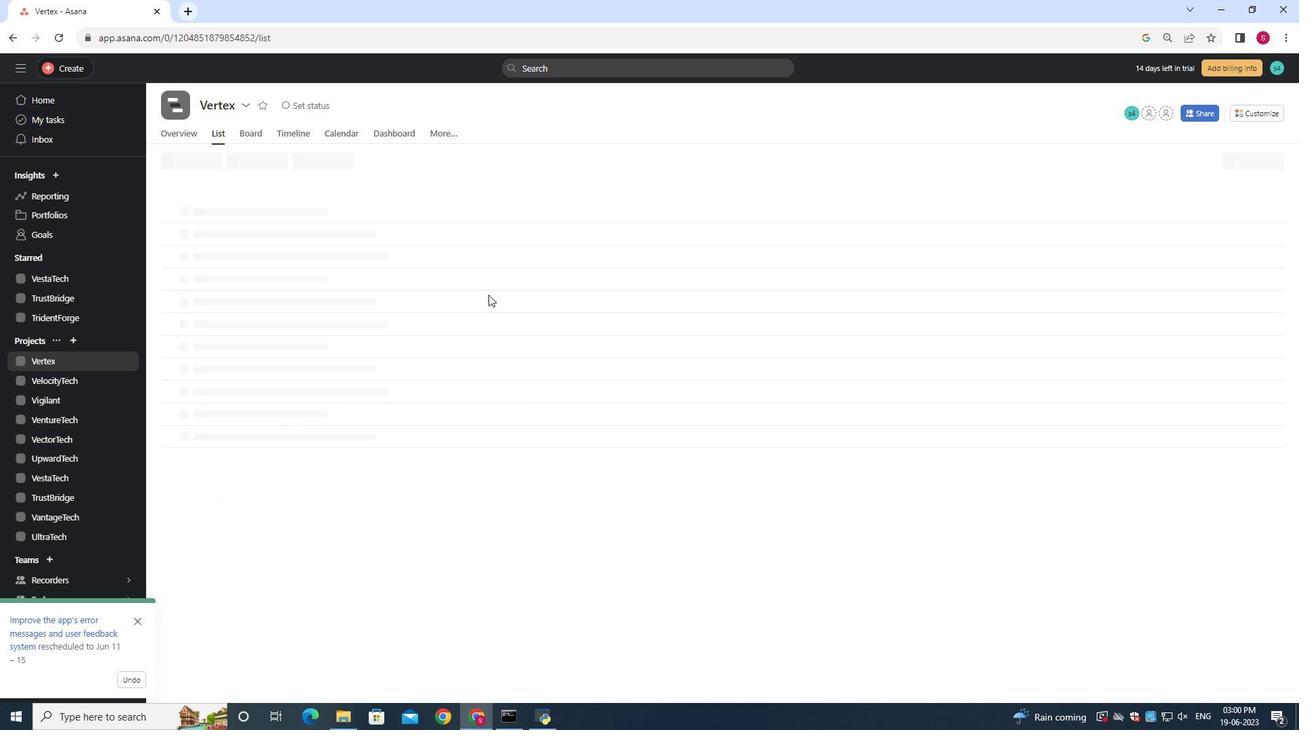 
